 Task: Add Catalina Crunch Chocolate Peanut Butter, Keto Friendly Cereal to the cart.
Action: Mouse moved to (786, 285)
Screenshot: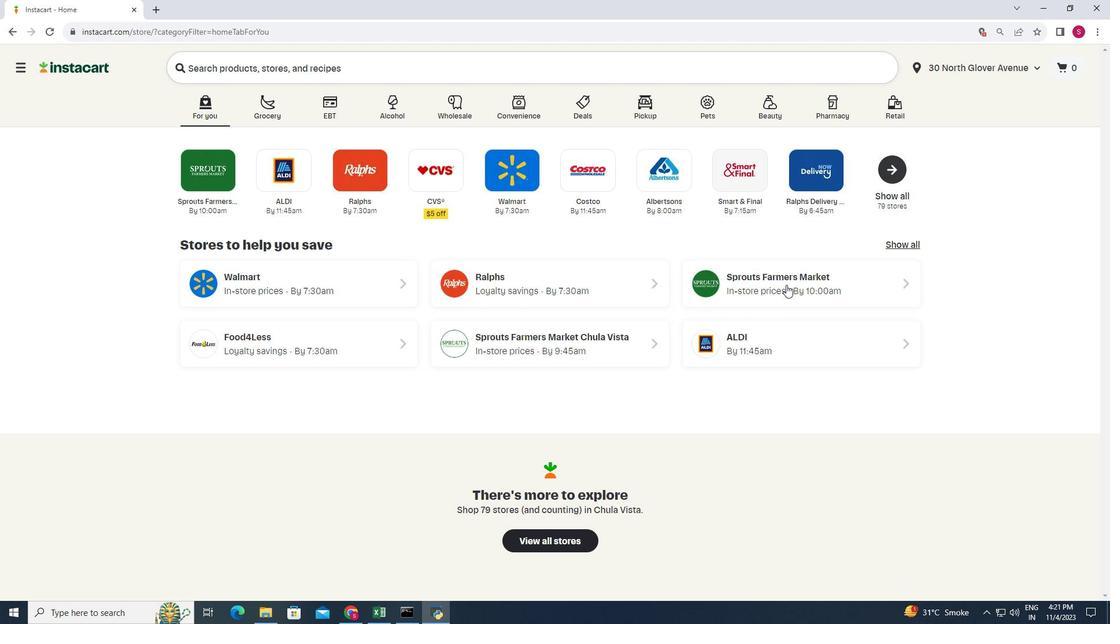 
Action: Mouse pressed left at (786, 285)
Screenshot: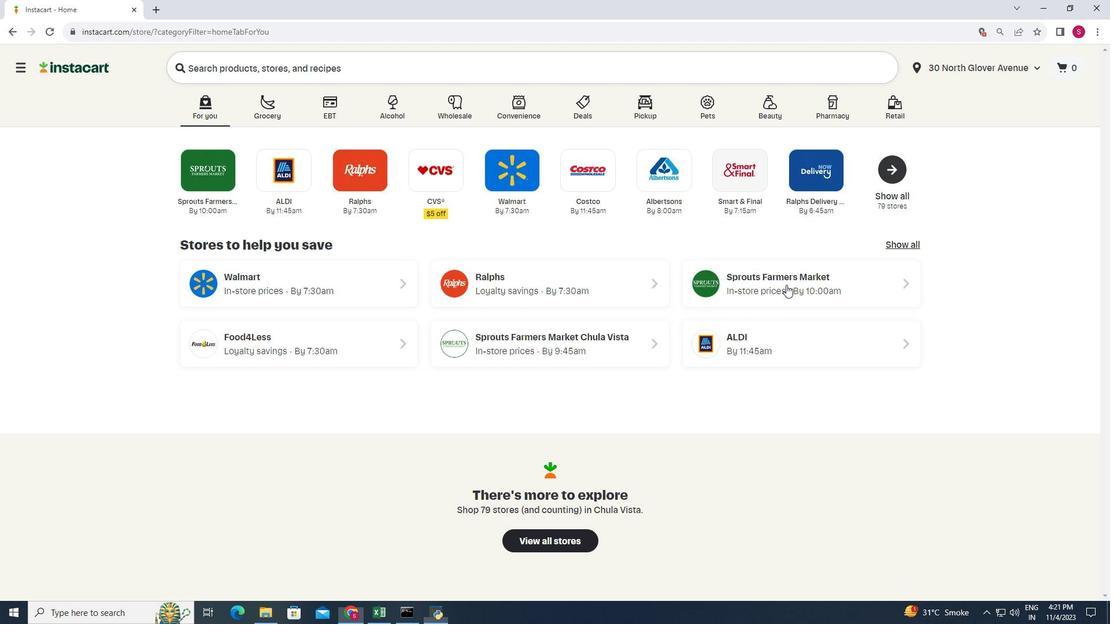 
Action: Mouse moved to (93, 489)
Screenshot: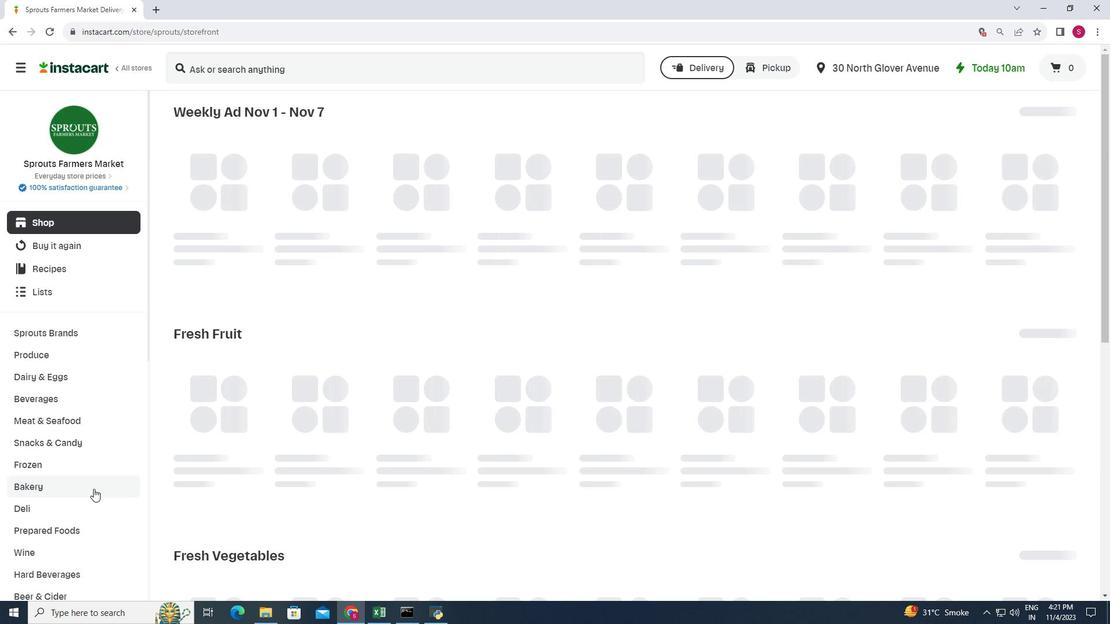 
Action: Mouse scrolled (93, 488) with delta (0, 0)
Screenshot: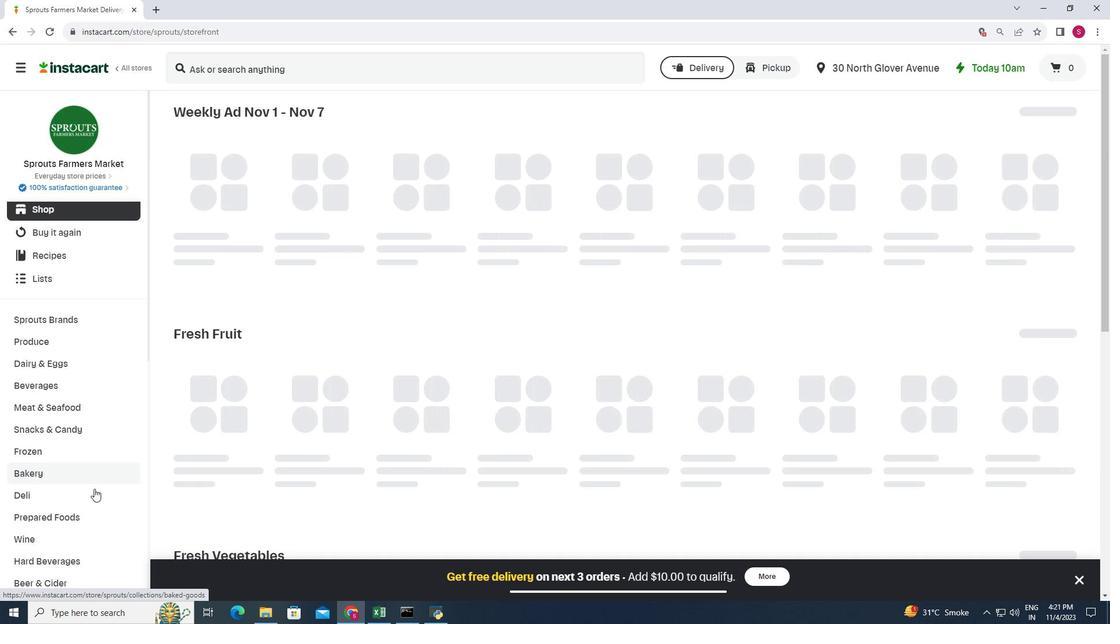
Action: Mouse moved to (94, 489)
Screenshot: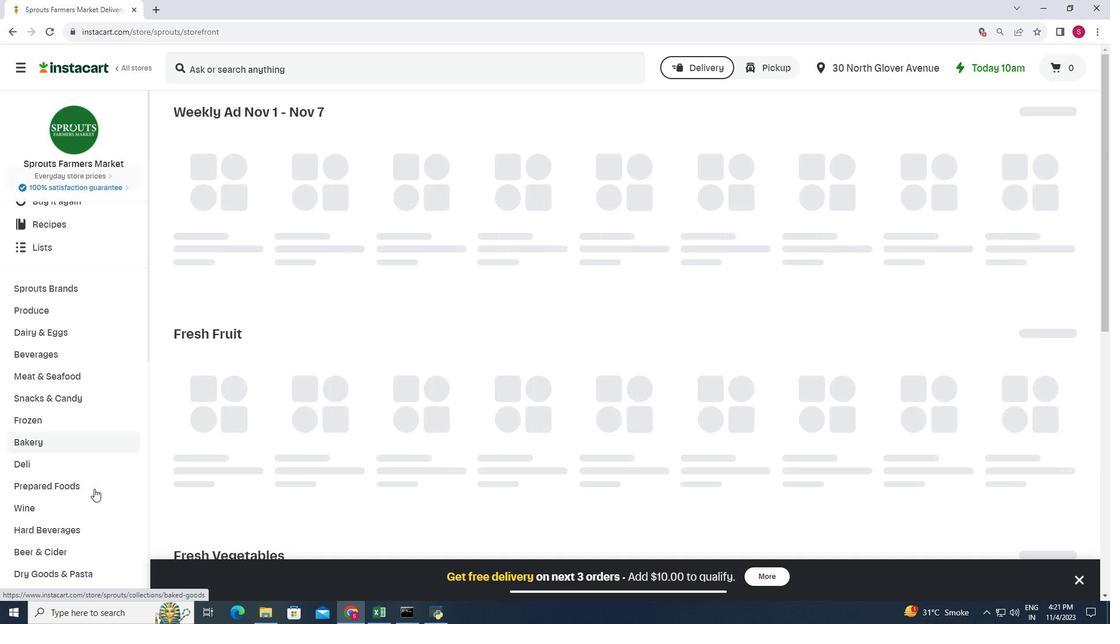 
Action: Mouse scrolled (94, 488) with delta (0, 0)
Screenshot: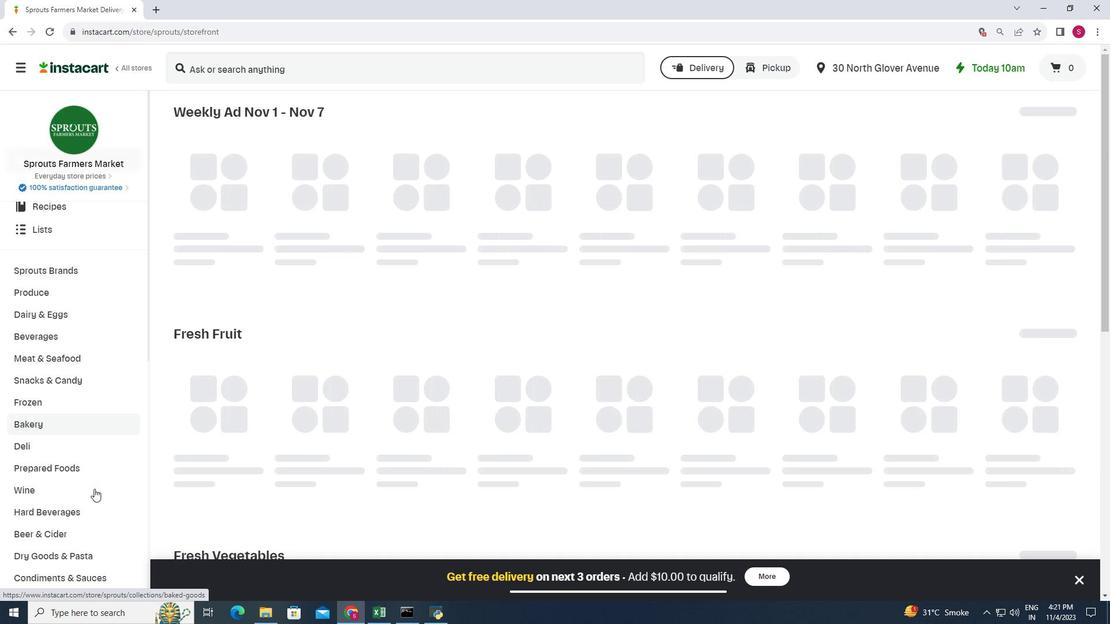 
Action: Mouse moved to (96, 489)
Screenshot: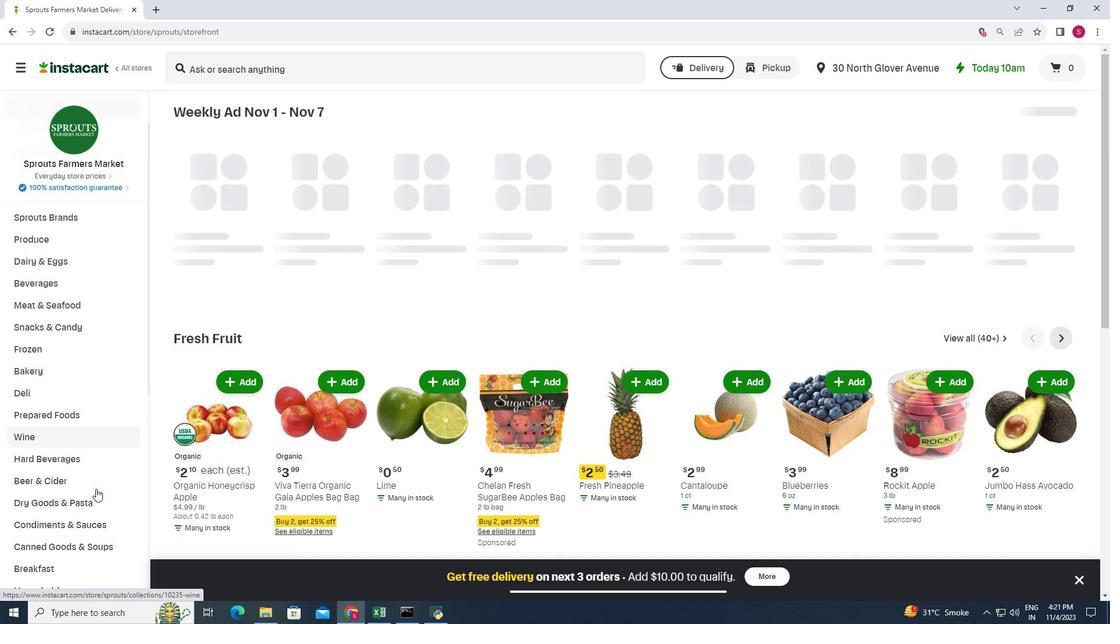 
Action: Mouse scrolled (96, 488) with delta (0, 0)
Screenshot: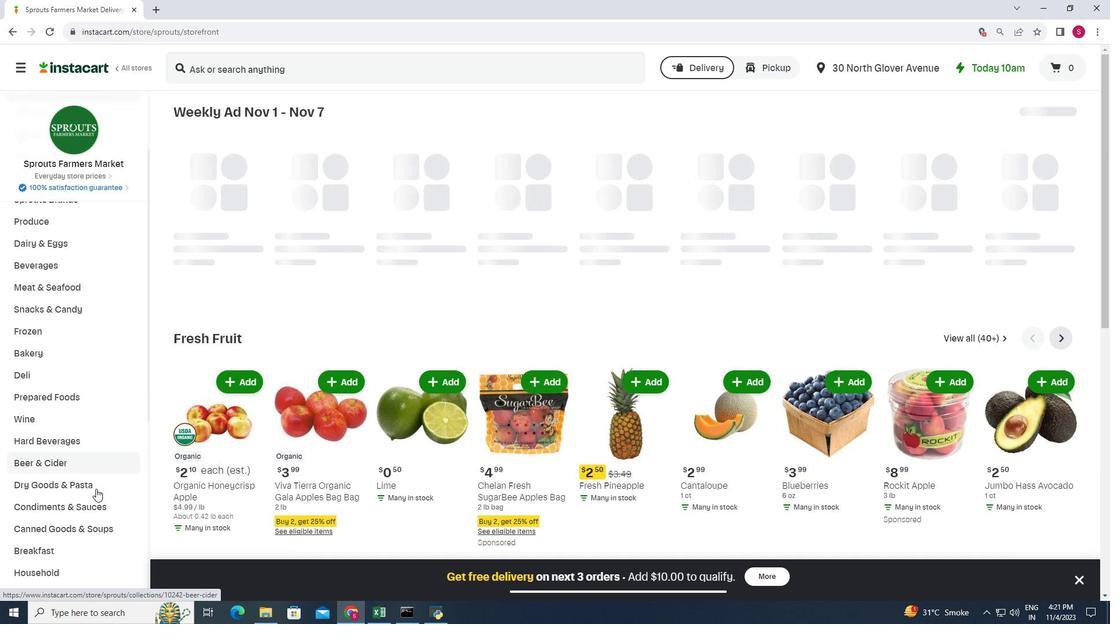 
Action: Mouse moved to (96, 489)
Screenshot: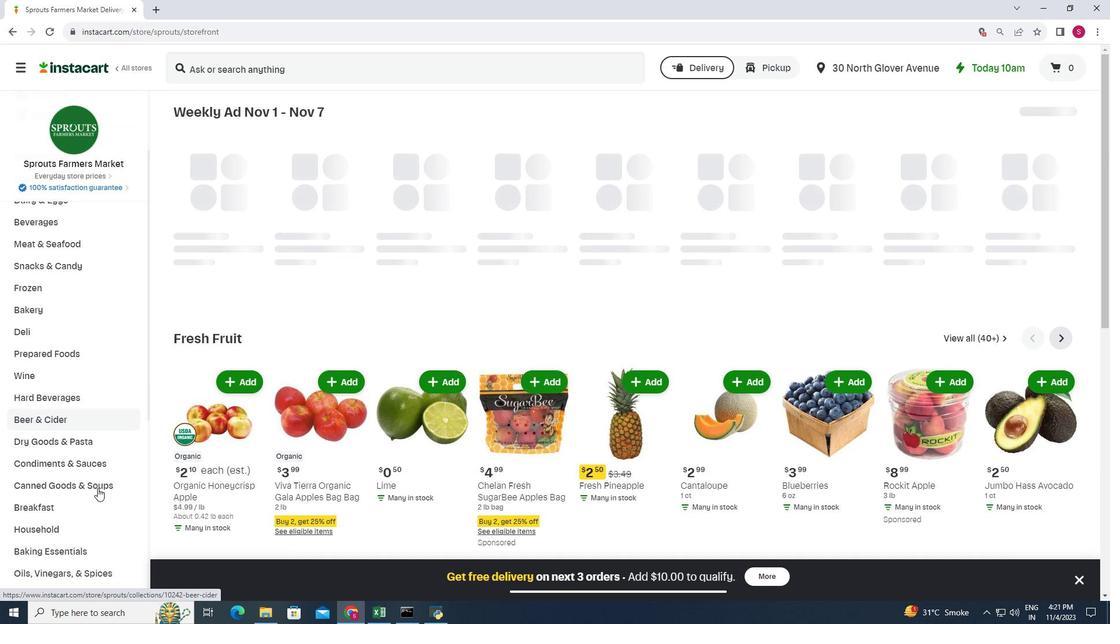 
Action: Mouse scrolled (96, 488) with delta (0, 0)
Screenshot: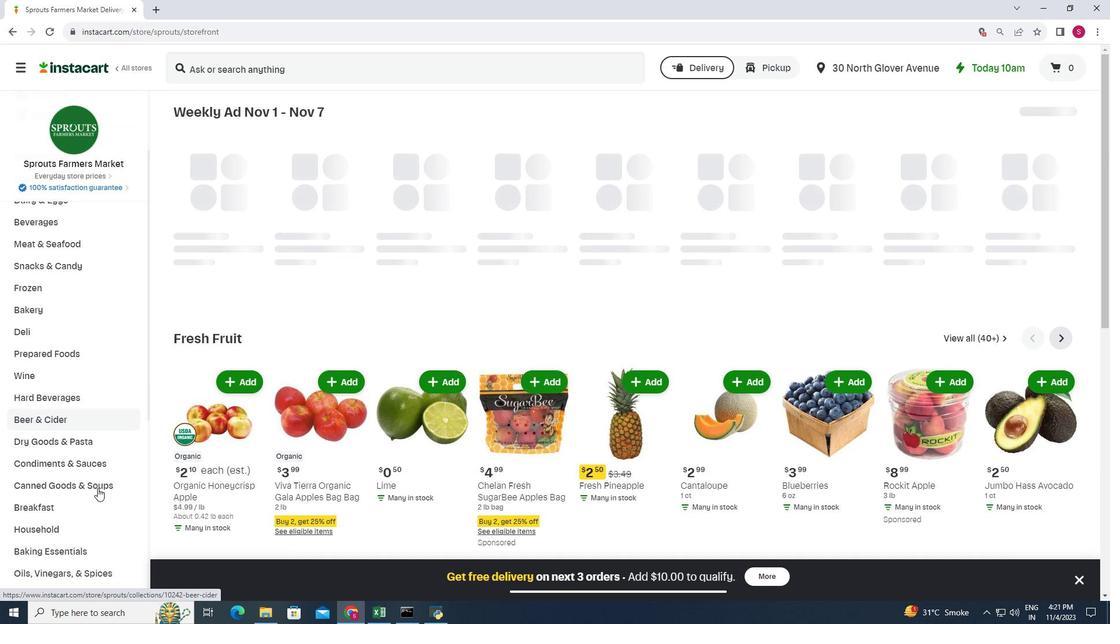 
Action: Mouse moved to (83, 454)
Screenshot: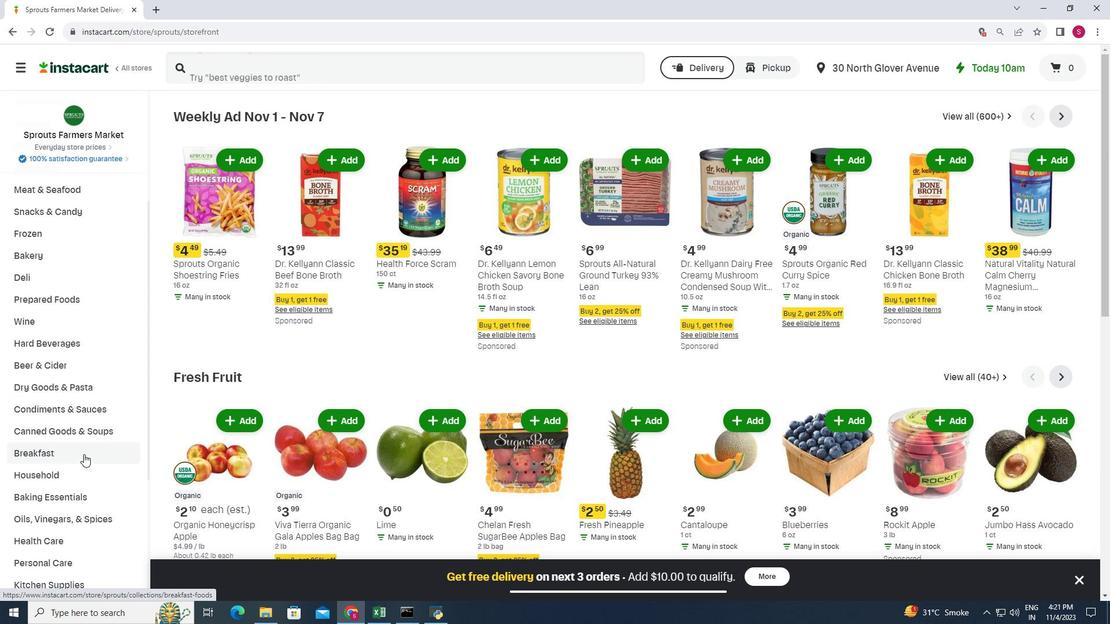 
Action: Mouse pressed left at (83, 454)
Screenshot: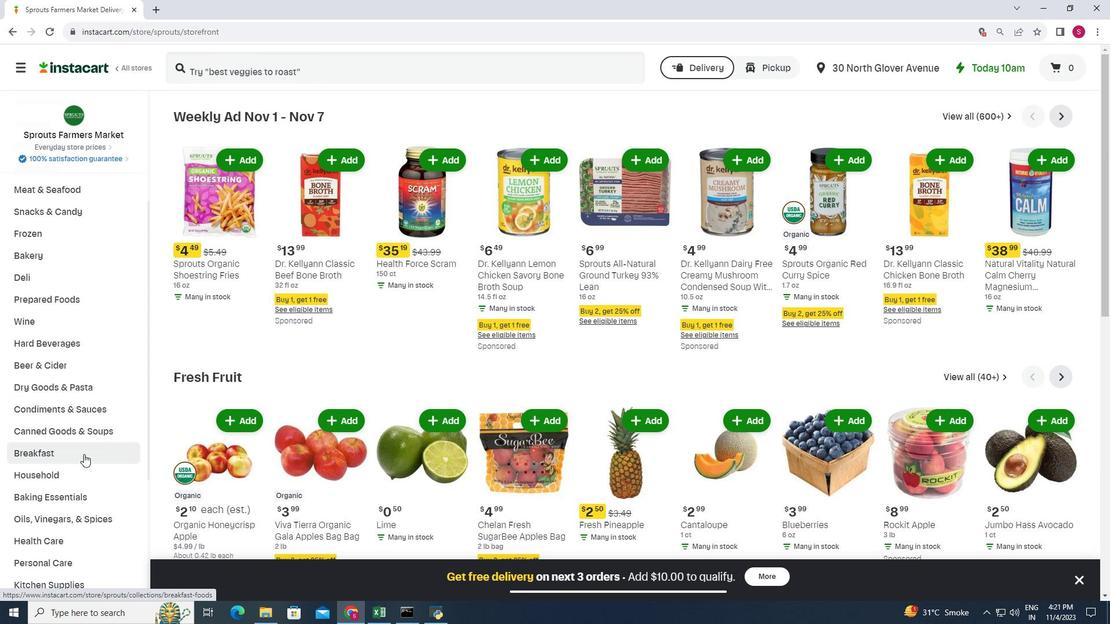 
Action: Mouse moved to (775, 145)
Screenshot: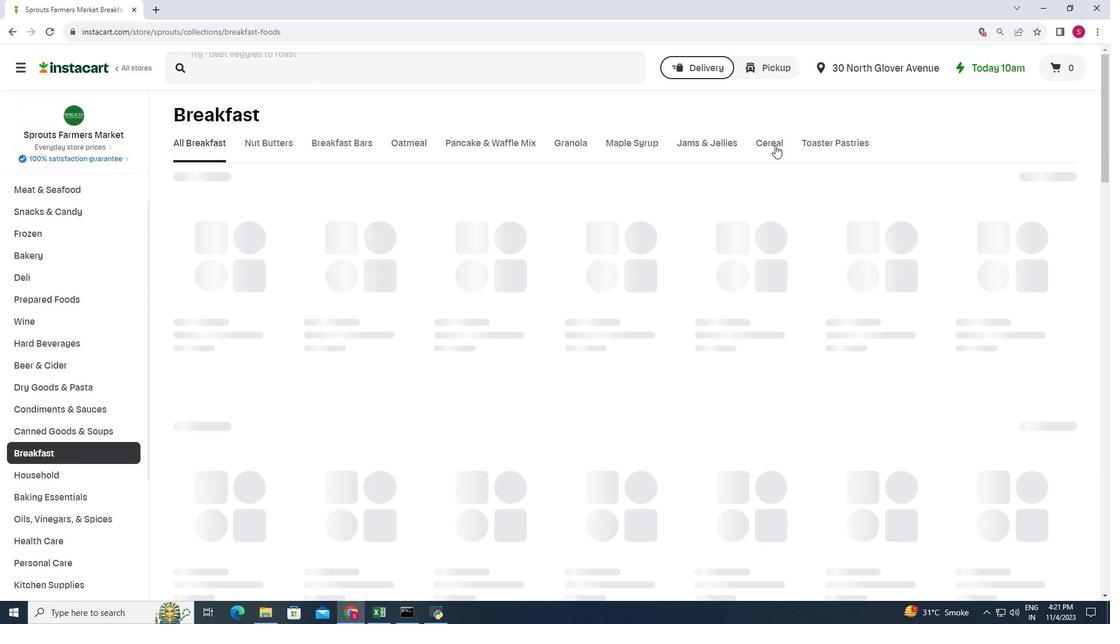 
Action: Mouse pressed left at (775, 145)
Screenshot: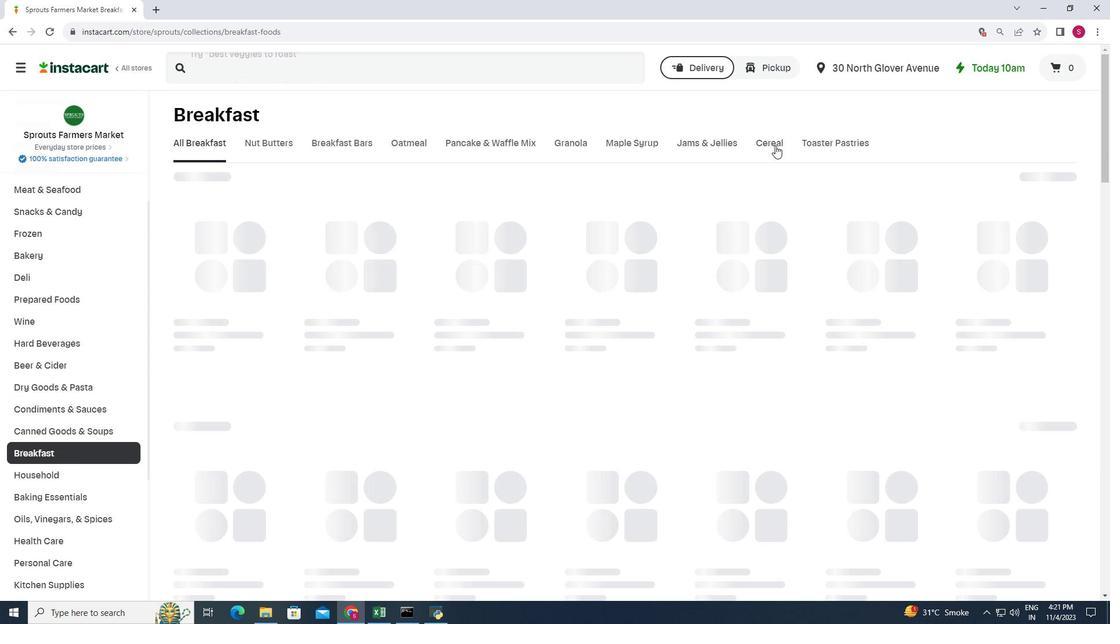 
Action: Mouse moved to (205, 208)
Screenshot: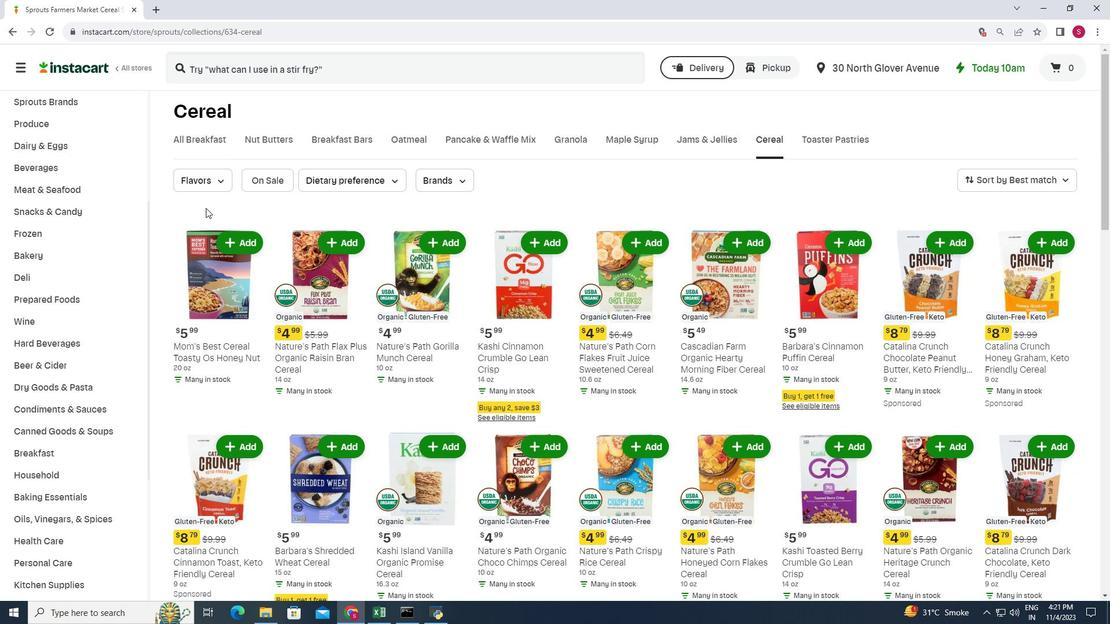 
Action: Mouse scrolled (205, 207) with delta (0, 0)
Screenshot: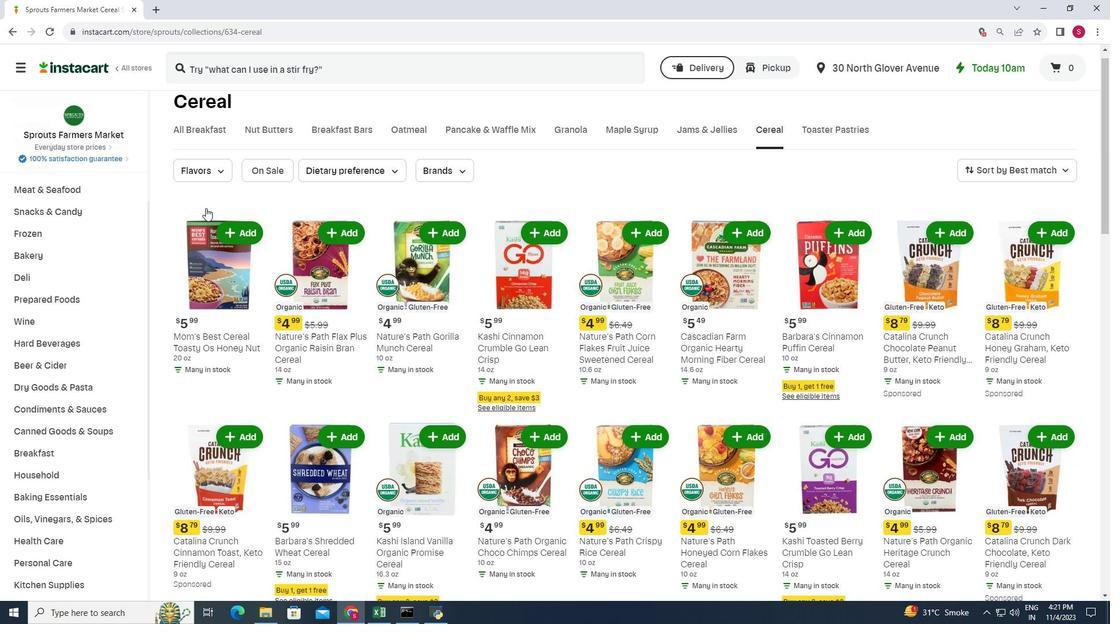 
Action: Mouse moved to (619, 332)
Screenshot: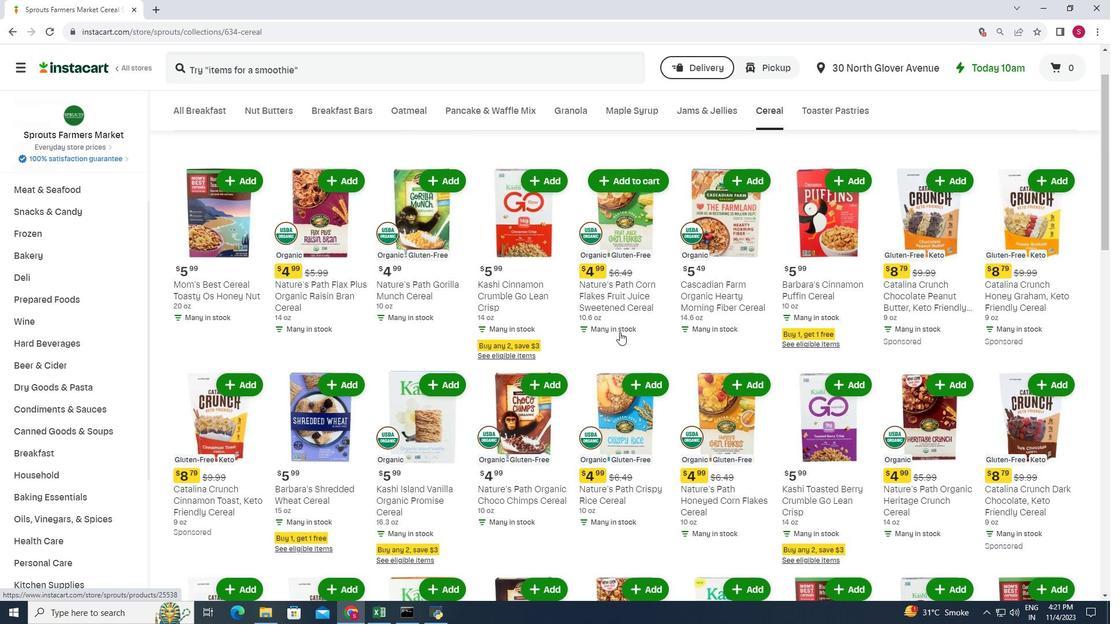
Action: Mouse scrolled (619, 332) with delta (0, 0)
Screenshot: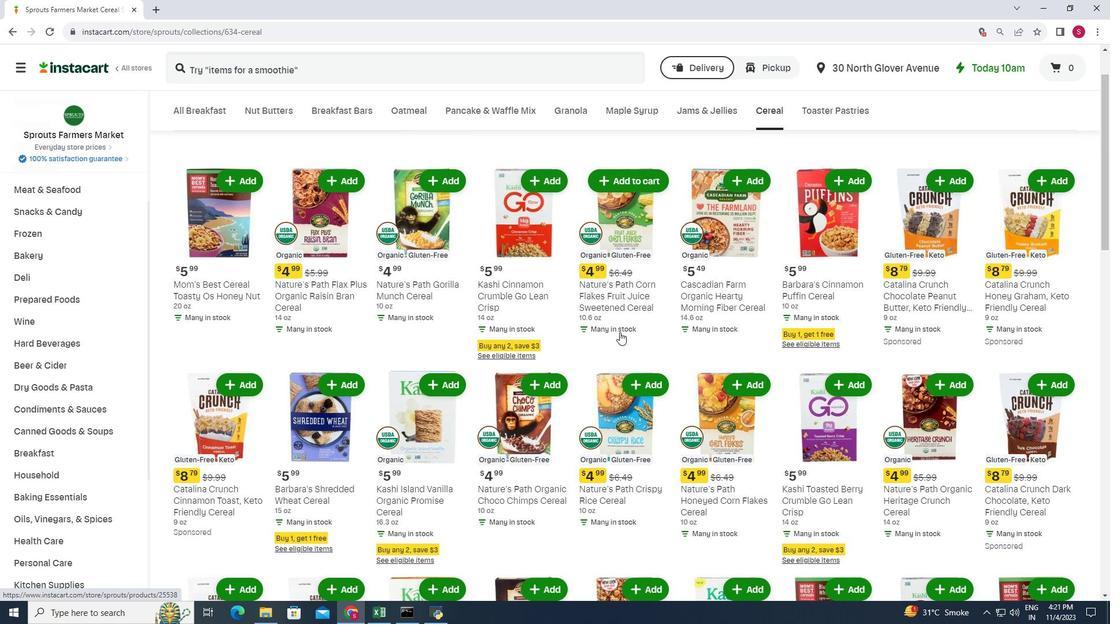 
Action: Mouse moved to (620, 332)
Screenshot: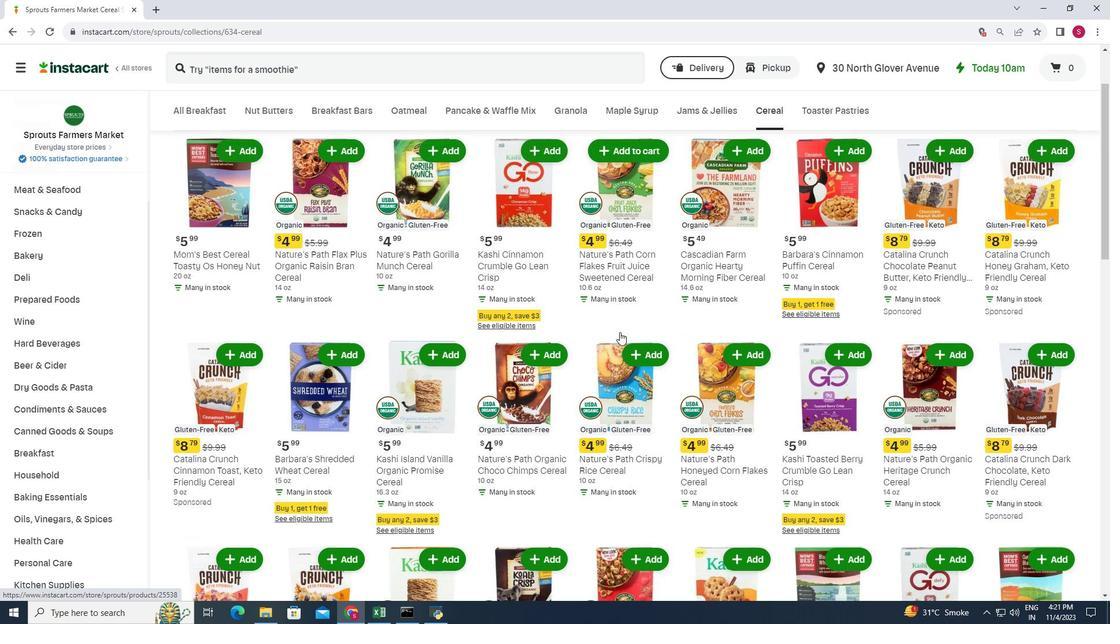 
Action: Mouse scrolled (620, 332) with delta (0, 0)
Screenshot: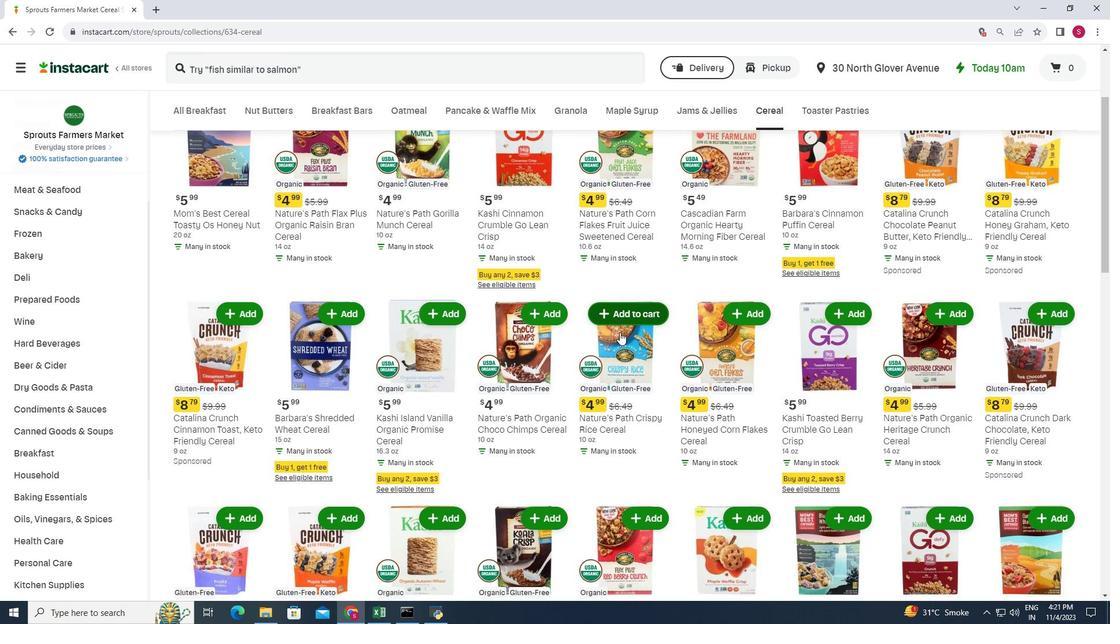 
Action: Mouse scrolled (620, 332) with delta (0, 0)
Screenshot: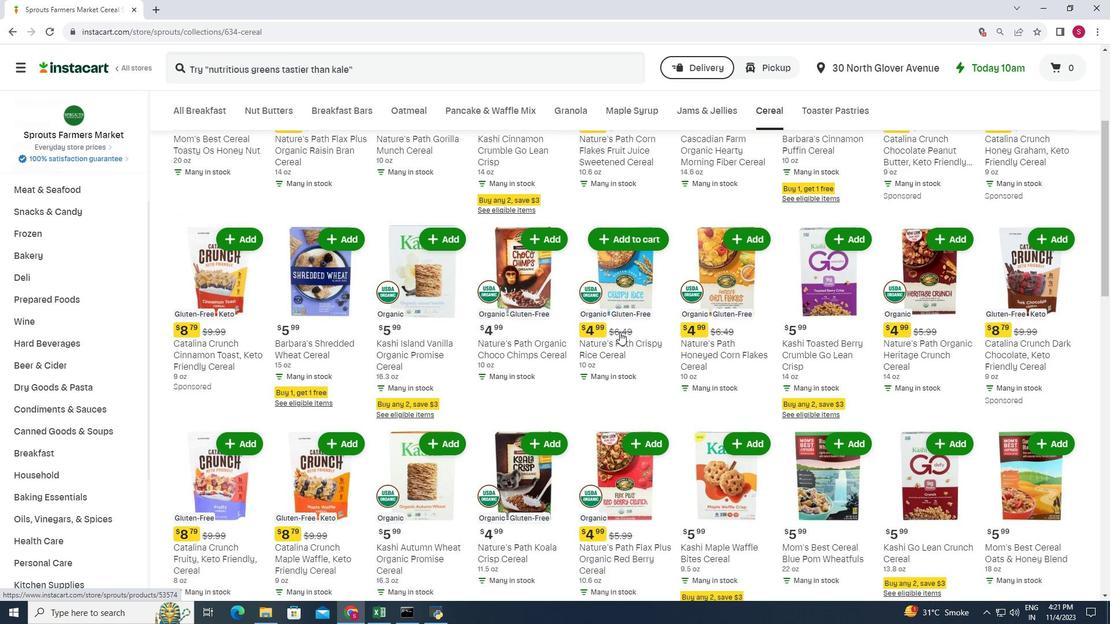 
Action: Mouse scrolled (620, 333) with delta (0, 0)
Screenshot: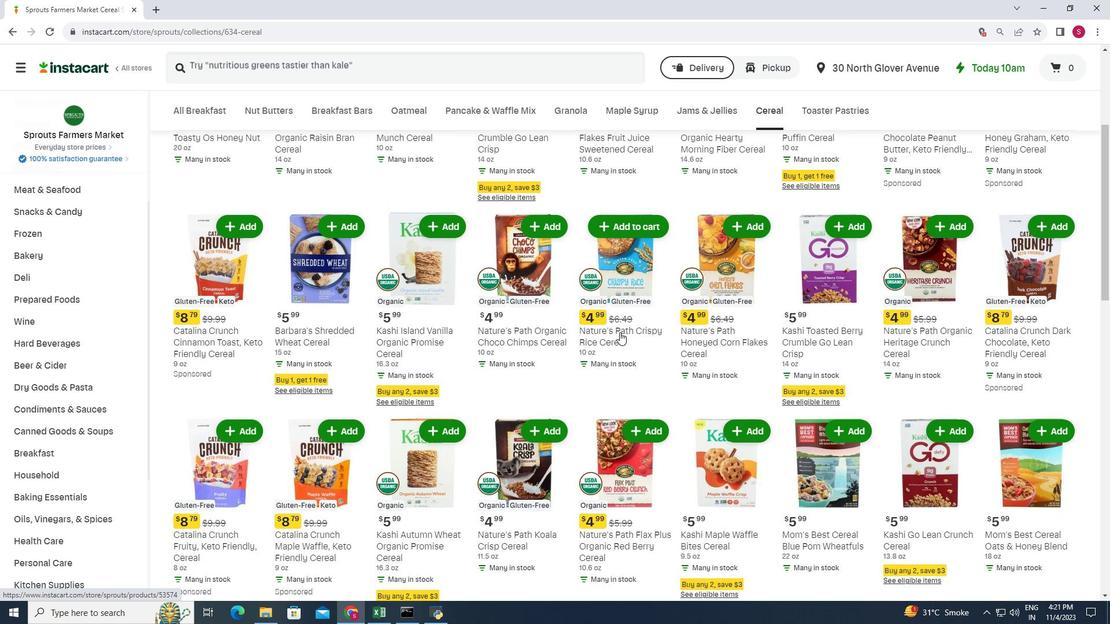 
Action: Mouse moved to (1056, 274)
Screenshot: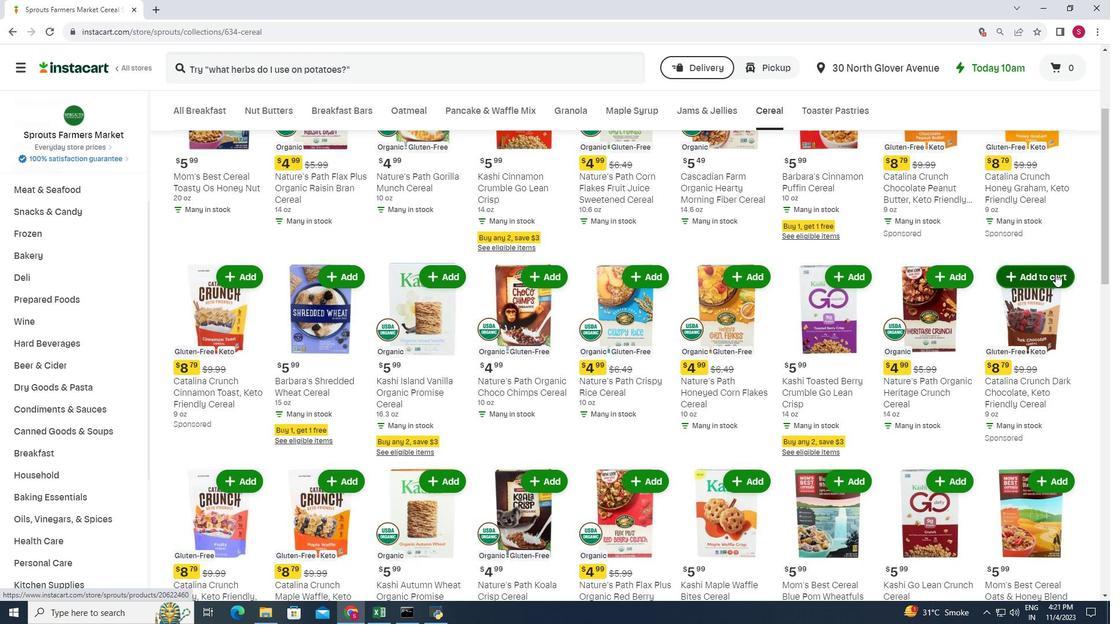 
Action: Mouse pressed left at (1056, 274)
Screenshot: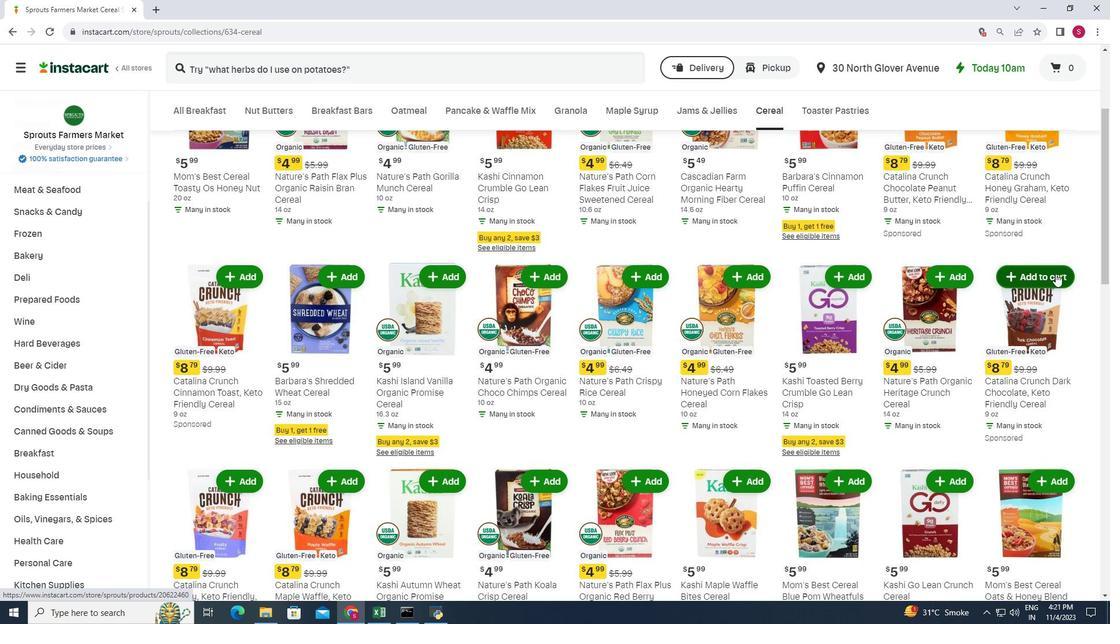 
Action: Mouse moved to (1012, 249)
Screenshot: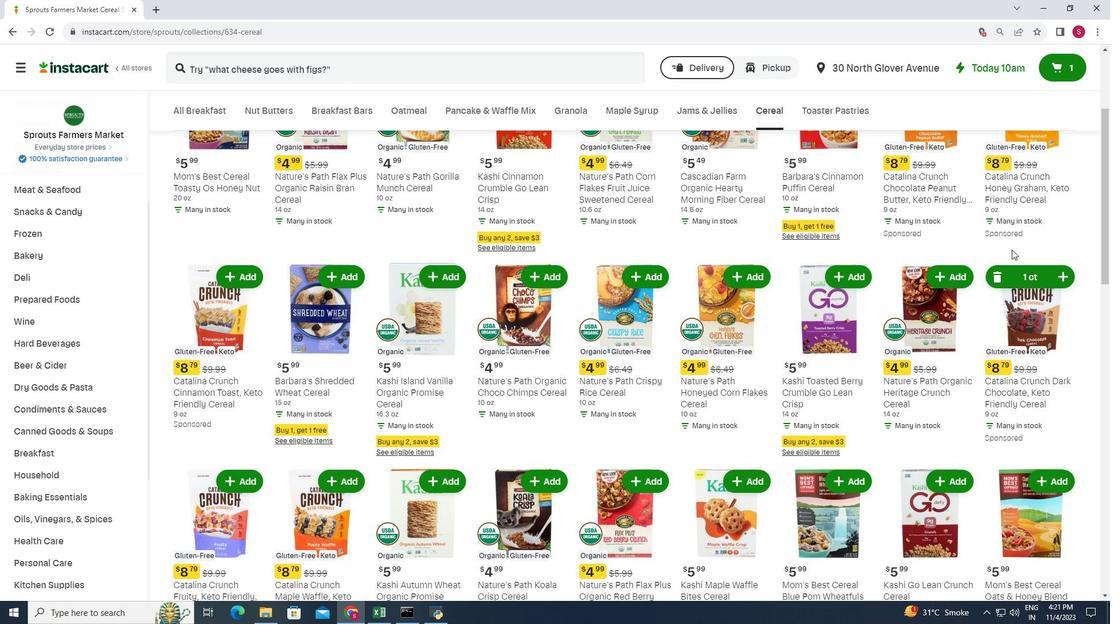 
